 Task: Add Cover Blue to Card Card0030 in Board Board0023 in Workspace Development in Trello
Action: Mouse moved to (365, 427)
Screenshot: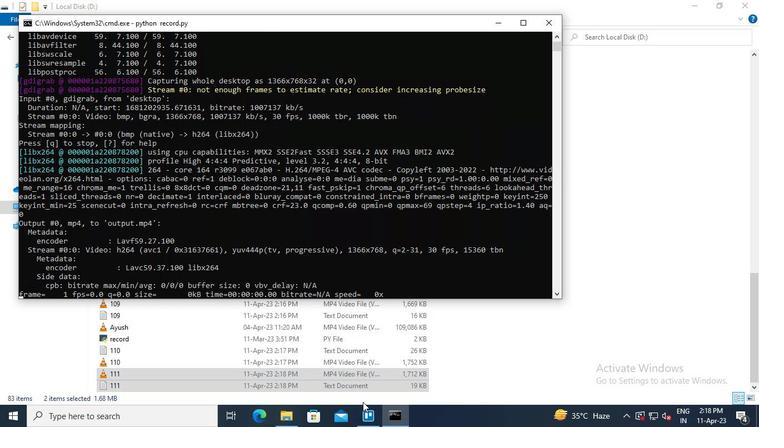 
Action: Mouse pressed left at (365, 426)
Screenshot: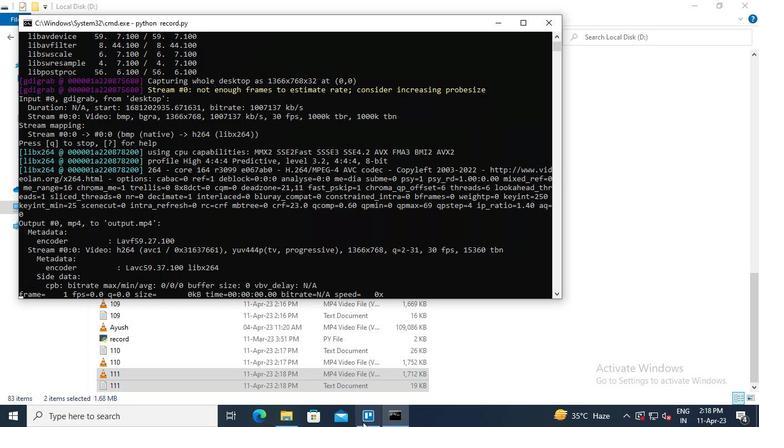 
Action: Mouse moved to (180, 238)
Screenshot: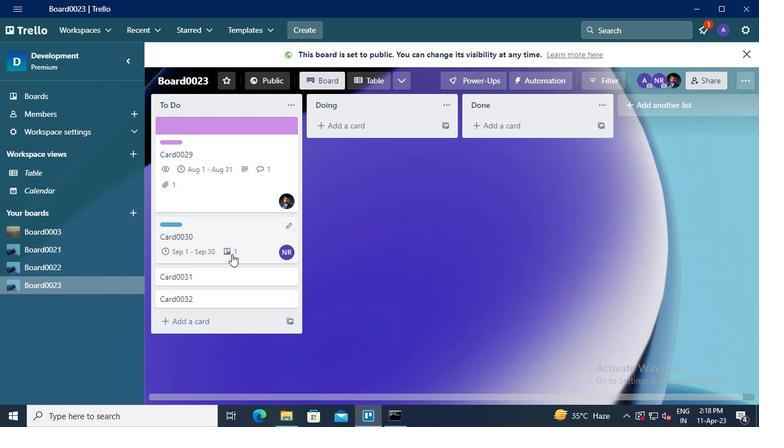 
Action: Mouse pressed left at (180, 238)
Screenshot: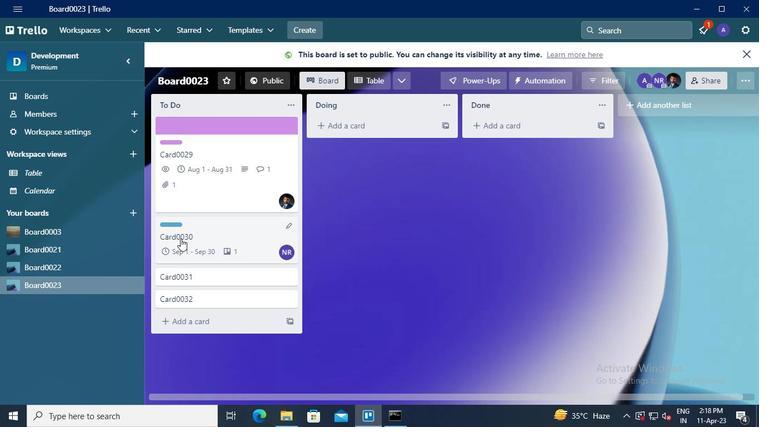 
Action: Mouse moved to (524, 271)
Screenshot: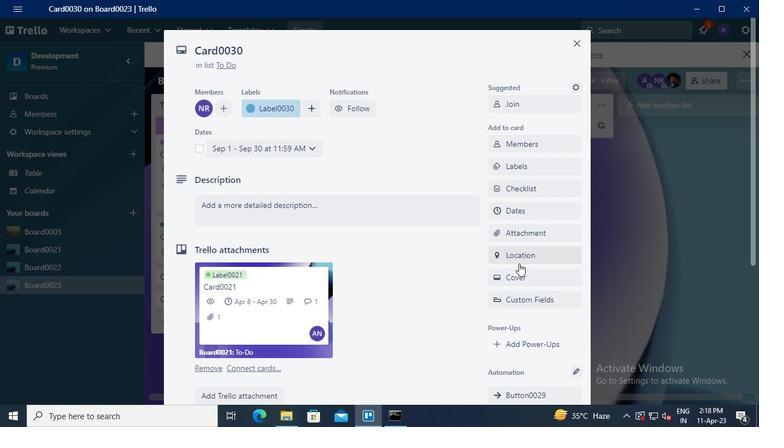 
Action: Mouse pressed left at (524, 271)
Screenshot: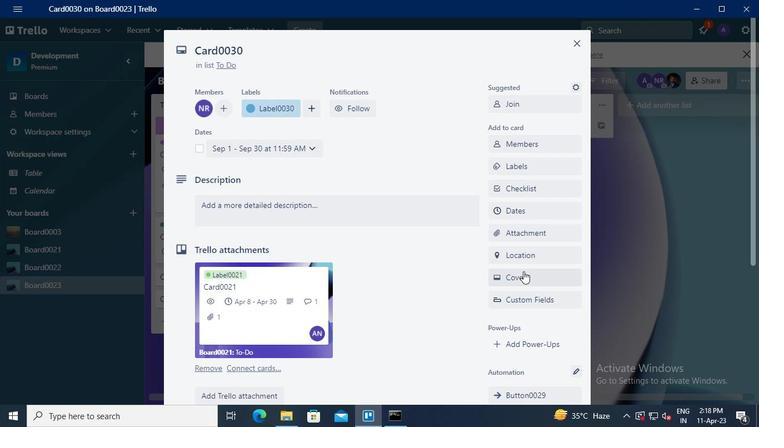 
Action: Mouse moved to (512, 206)
Screenshot: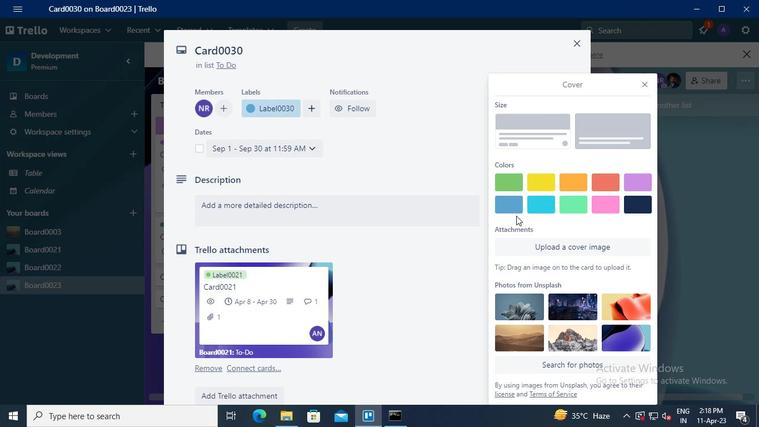 
Action: Mouse pressed left at (512, 206)
Screenshot: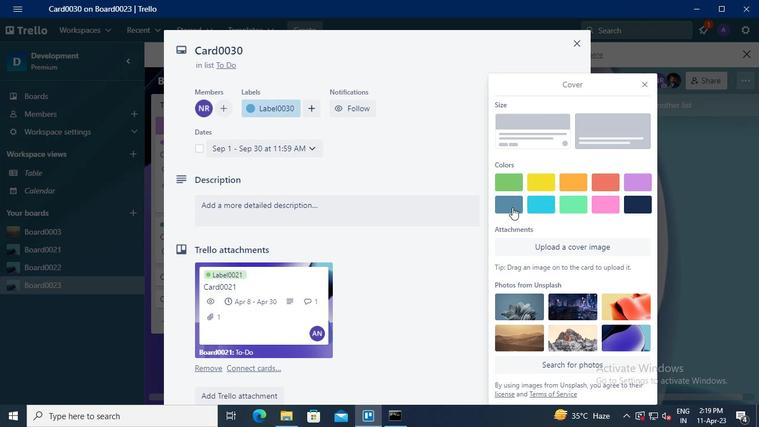 
Action: Mouse moved to (646, 63)
Screenshot: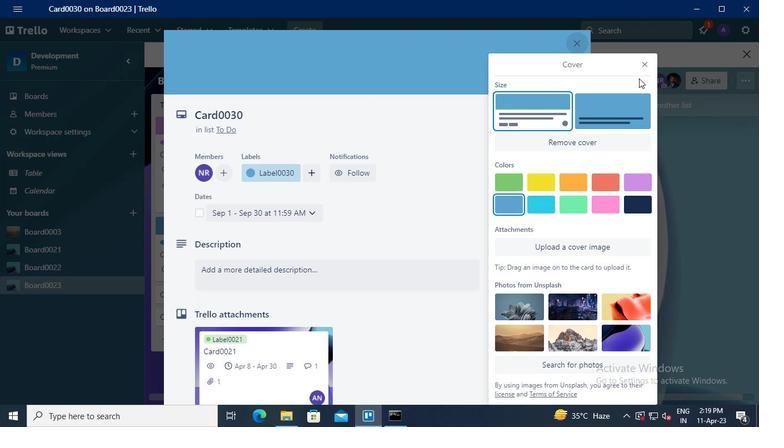 
Action: Mouse pressed left at (646, 63)
Screenshot: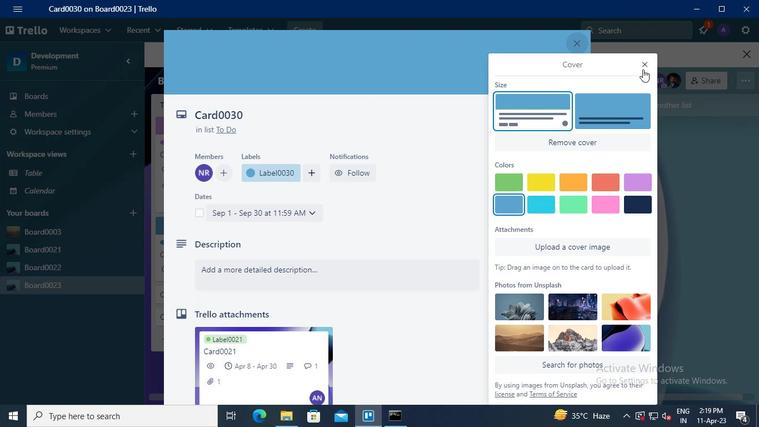 
Action: Mouse moved to (402, 423)
Screenshot: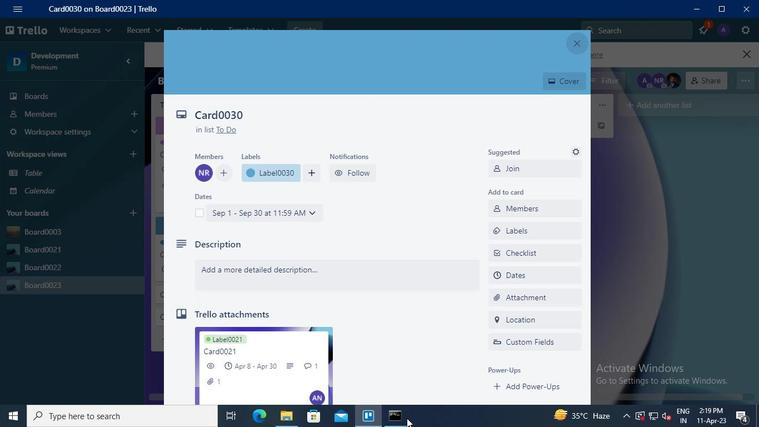 
Action: Mouse pressed left at (402, 423)
Screenshot: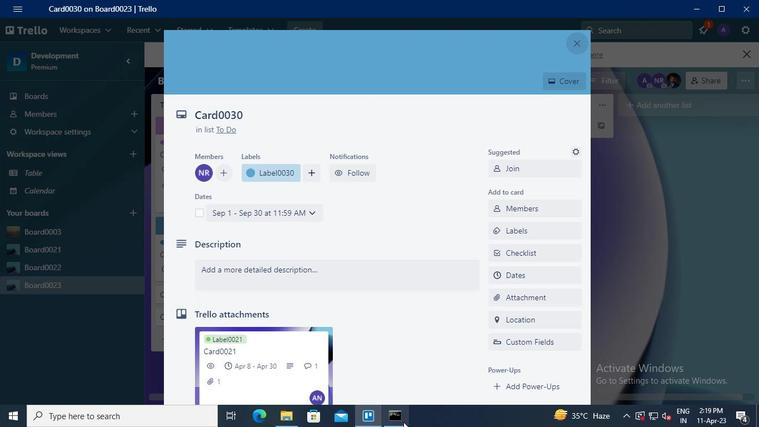 
Action: Mouse moved to (551, 26)
Screenshot: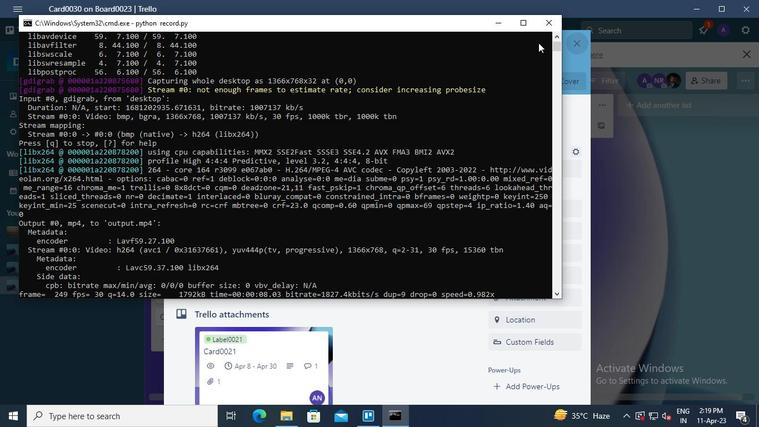 
Action: Mouse pressed left at (551, 26)
Screenshot: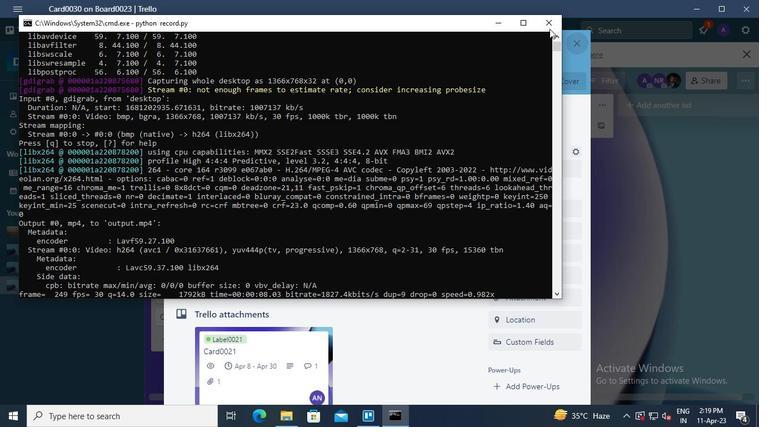 
